 Task: Look for products in the category "Plant-Based Meat Alternatives" from the brand "House Foods".
Action: Mouse moved to (13, 56)
Screenshot: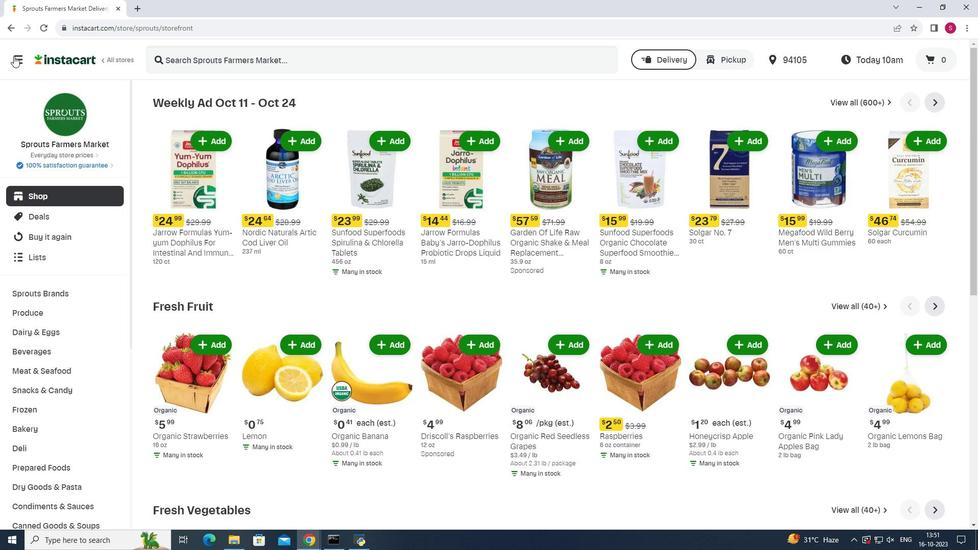 
Action: Mouse pressed left at (13, 56)
Screenshot: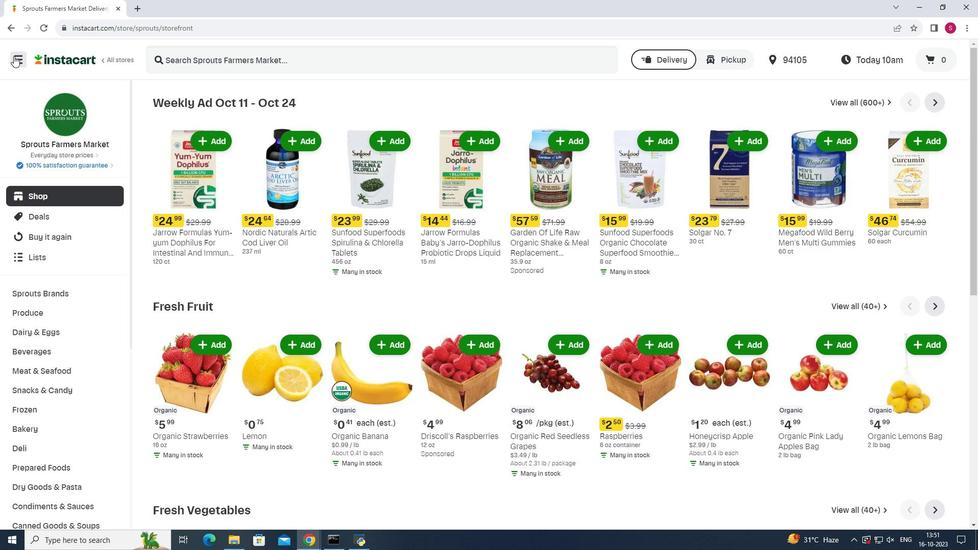 
Action: Mouse moved to (59, 268)
Screenshot: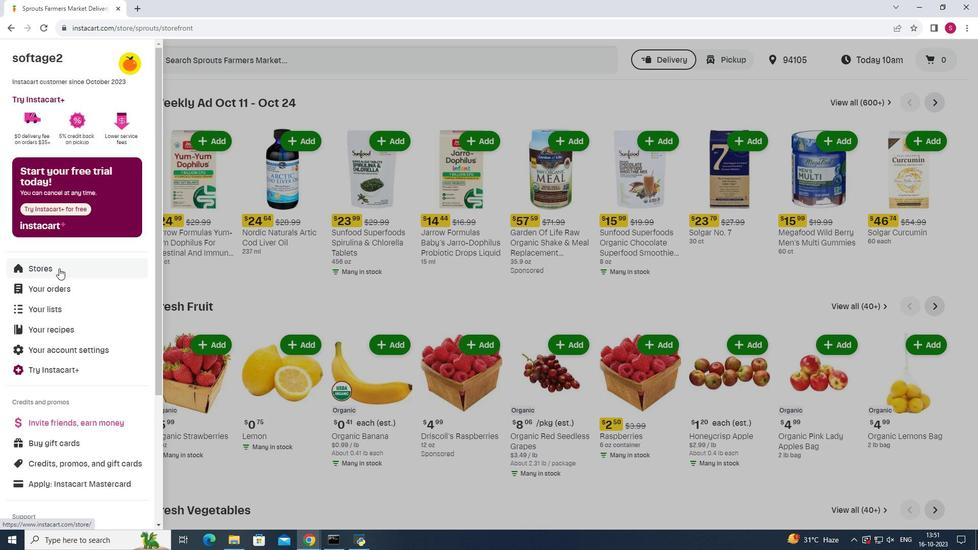 
Action: Mouse pressed left at (59, 268)
Screenshot: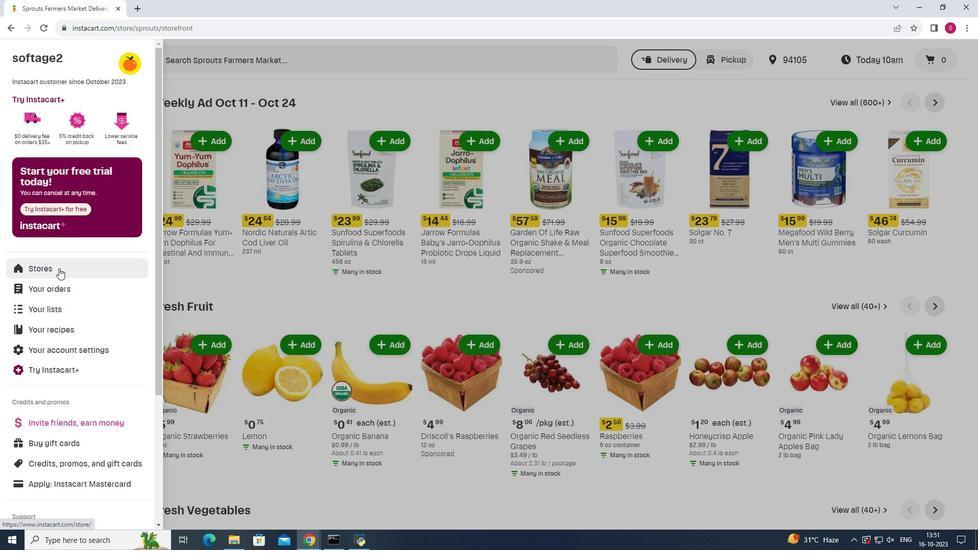 
Action: Mouse moved to (237, 95)
Screenshot: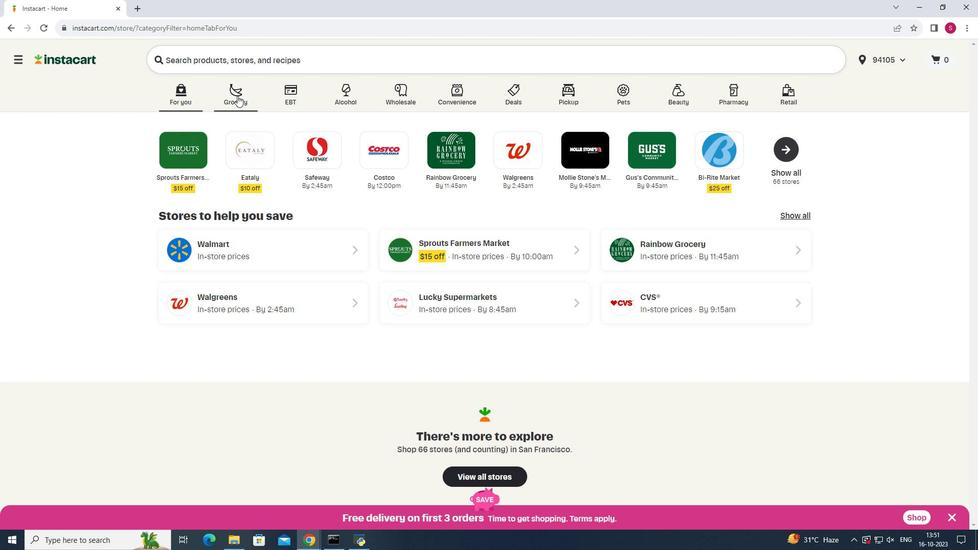 
Action: Mouse pressed left at (237, 95)
Screenshot: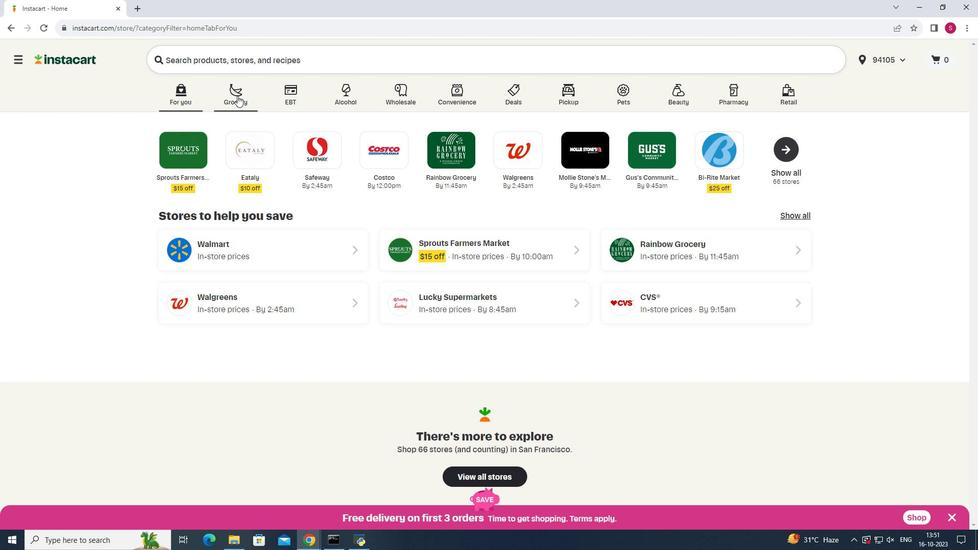 
Action: Mouse moved to (669, 139)
Screenshot: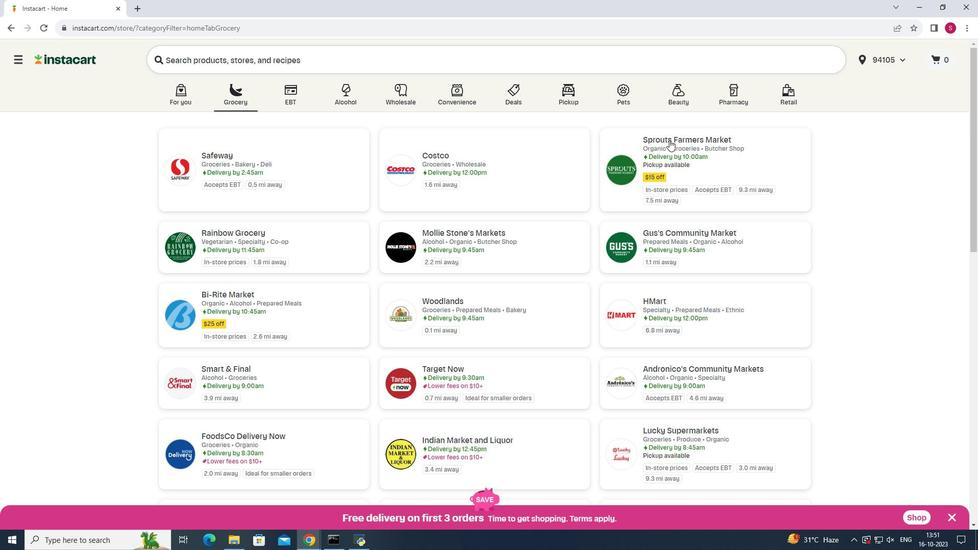 
Action: Mouse pressed left at (669, 139)
Screenshot: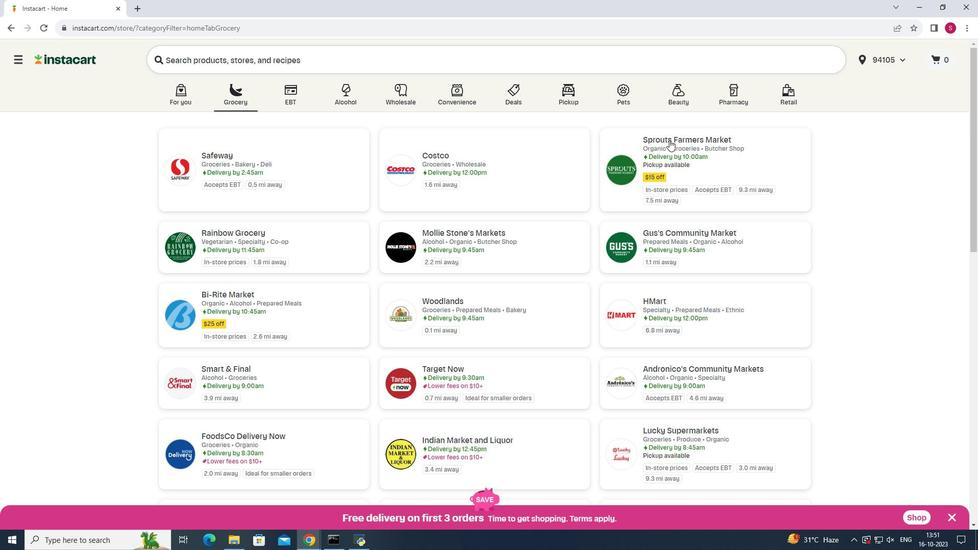
Action: Mouse moved to (50, 368)
Screenshot: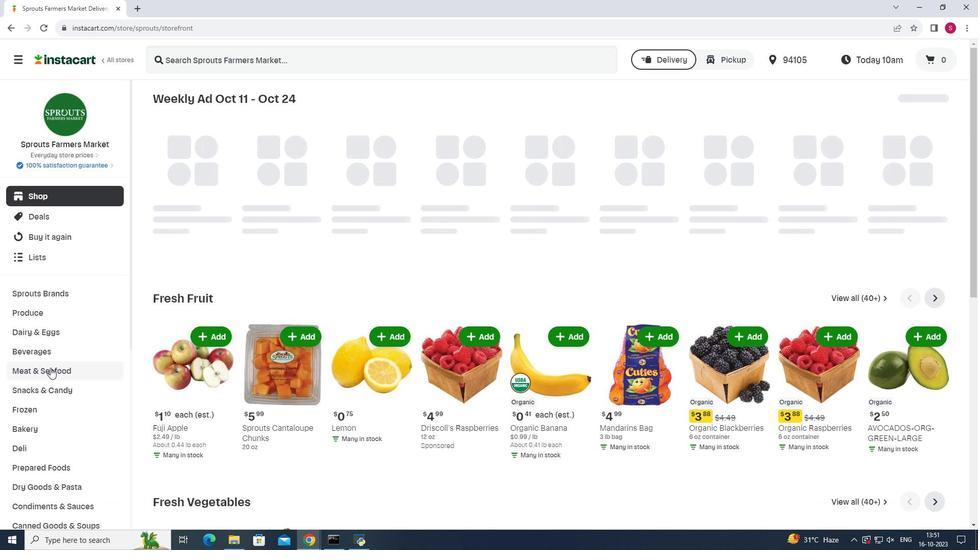 
Action: Mouse pressed left at (50, 368)
Screenshot: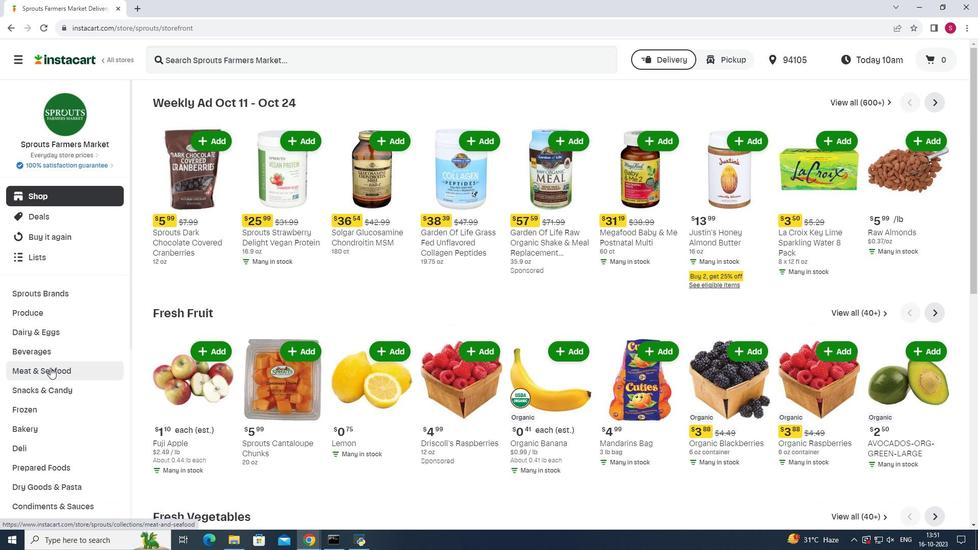 
Action: Mouse moved to (714, 128)
Screenshot: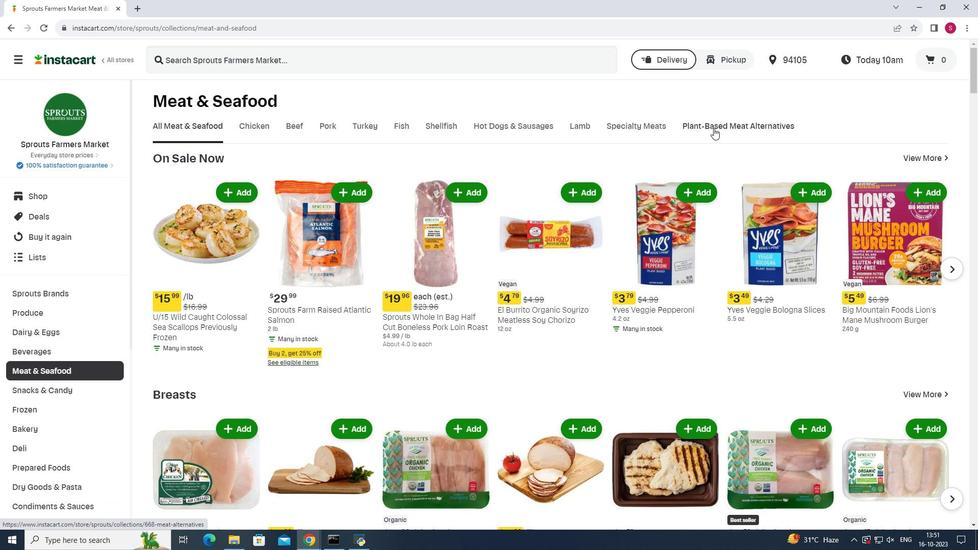 
Action: Mouse pressed left at (714, 128)
Screenshot: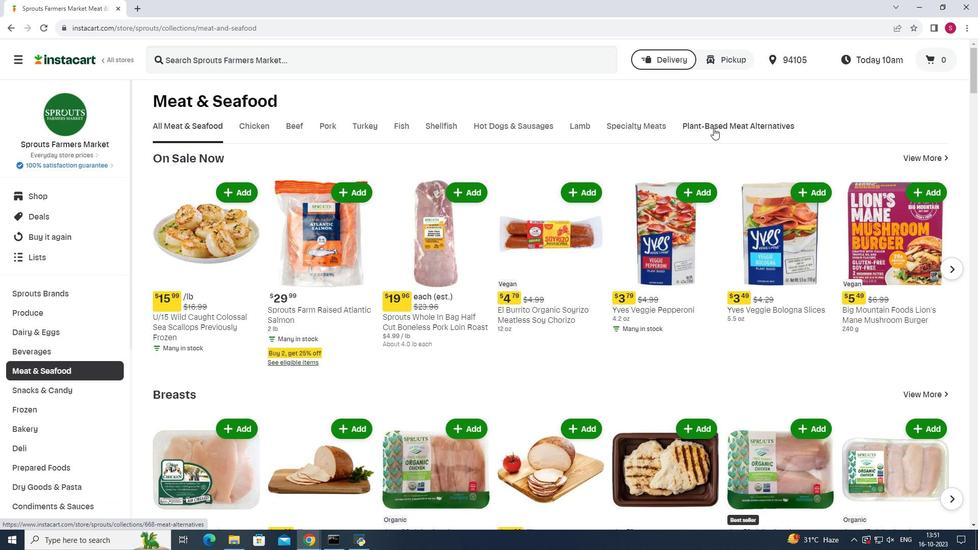 
Action: Mouse moved to (228, 165)
Screenshot: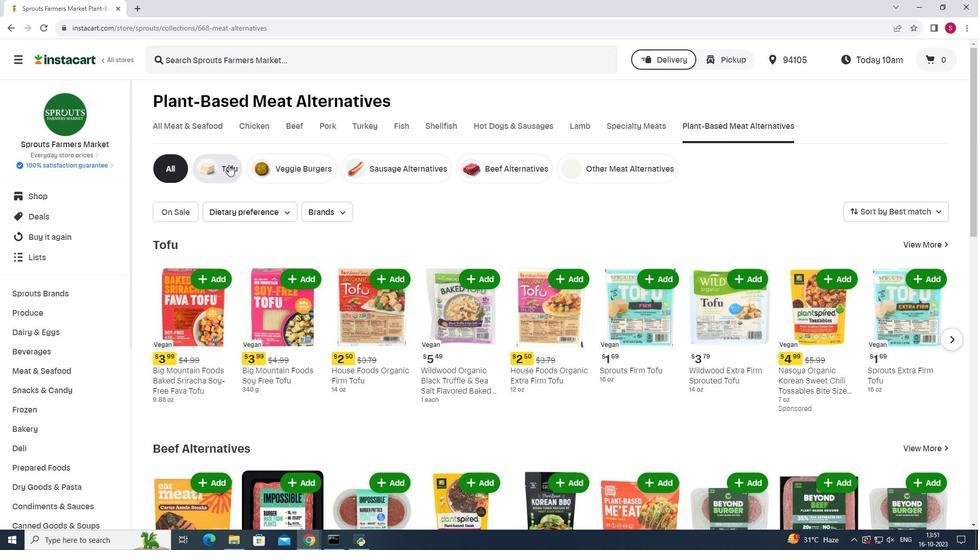 
Action: Mouse pressed left at (228, 165)
Screenshot: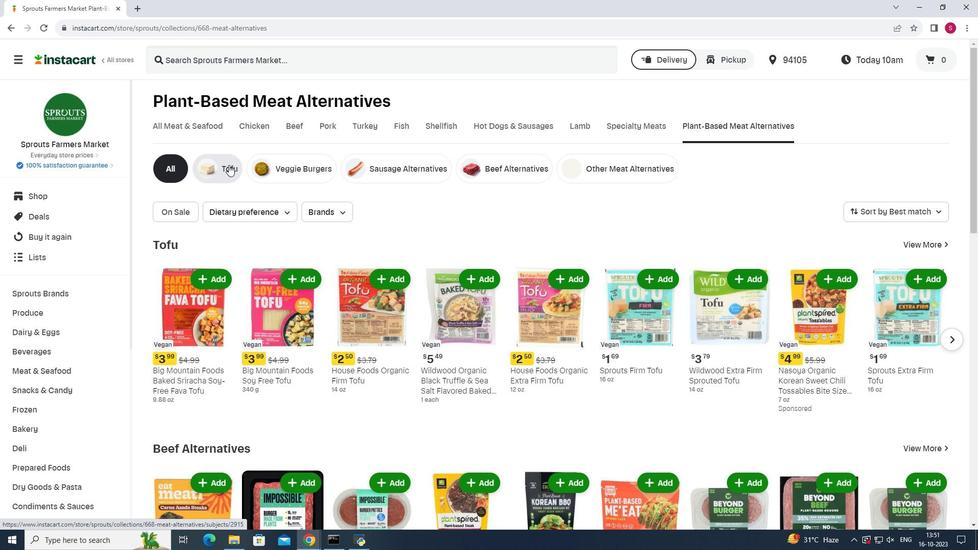 
Action: Mouse moved to (339, 210)
Screenshot: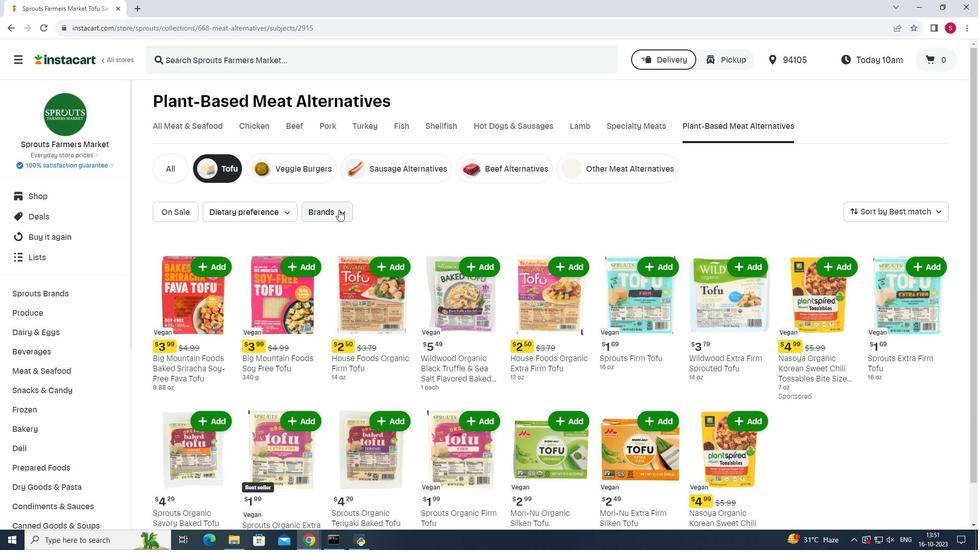 
Action: Mouse pressed left at (339, 210)
Screenshot: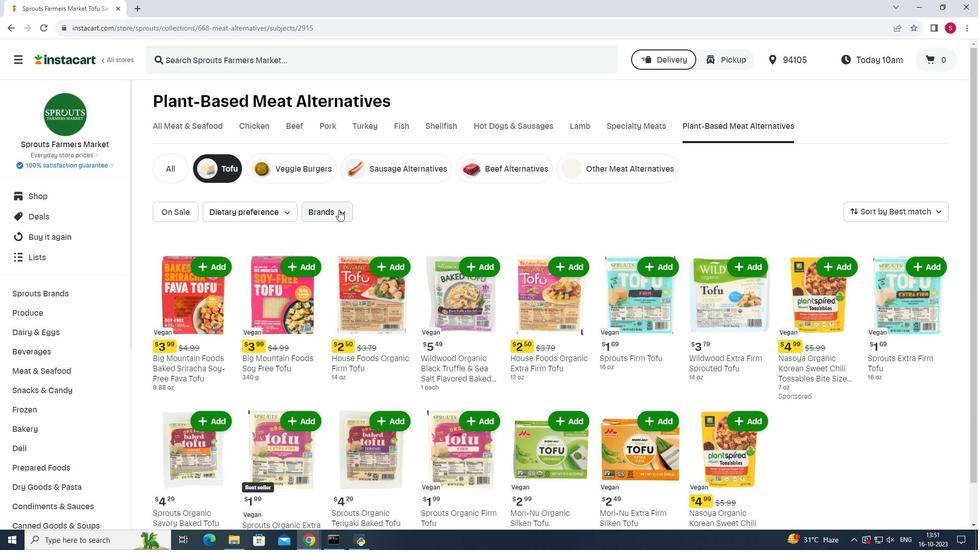 
Action: Mouse moved to (354, 343)
Screenshot: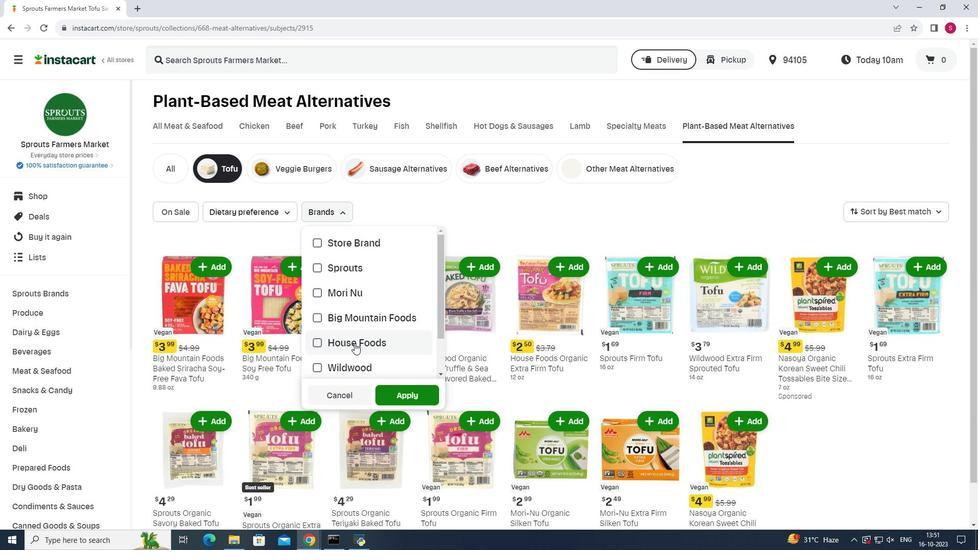 
Action: Mouse pressed left at (354, 343)
Screenshot: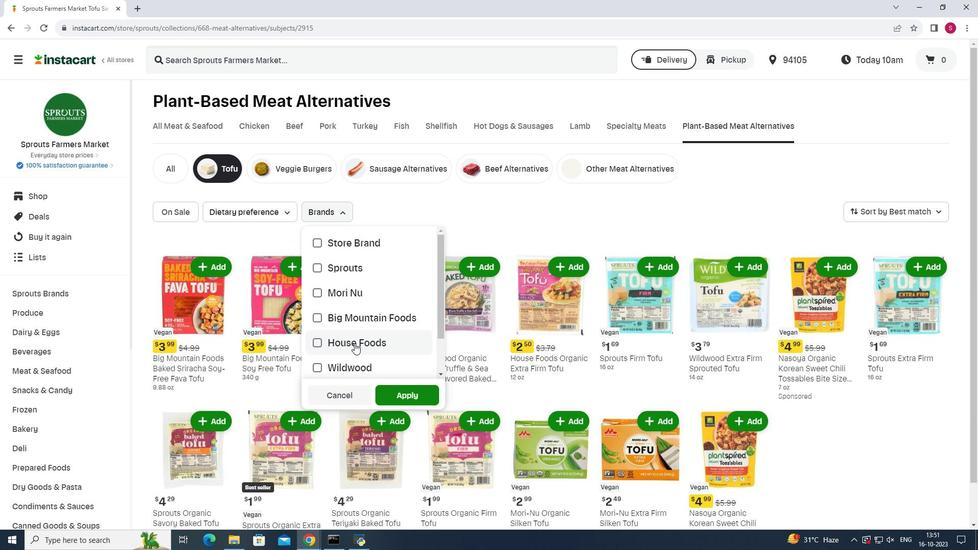 
Action: Mouse moved to (416, 394)
Screenshot: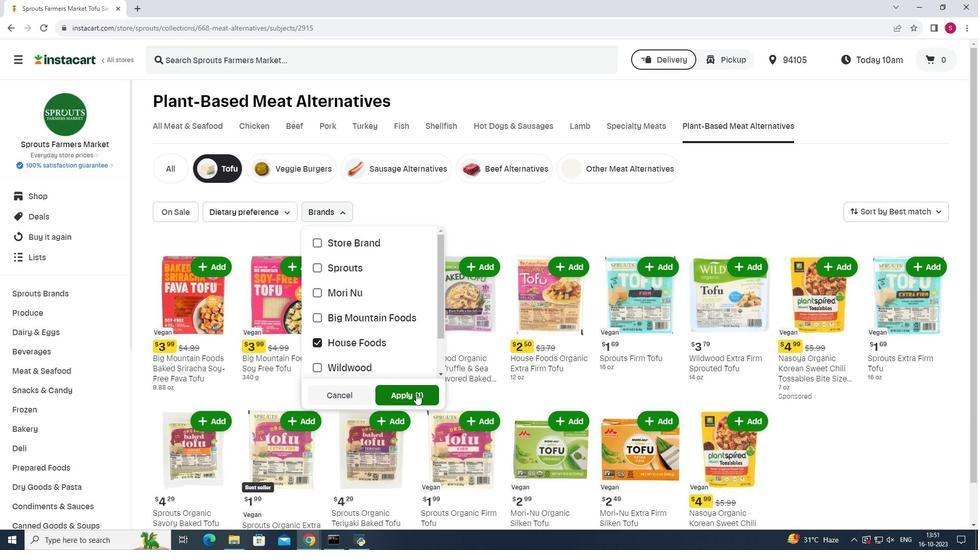 
Action: Mouse pressed left at (416, 394)
Screenshot: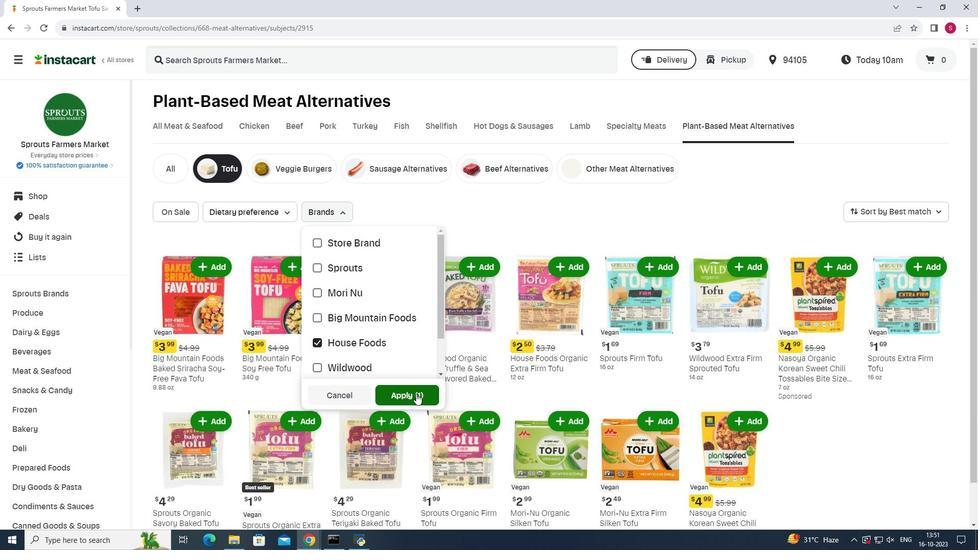 
Action: Mouse moved to (516, 239)
Screenshot: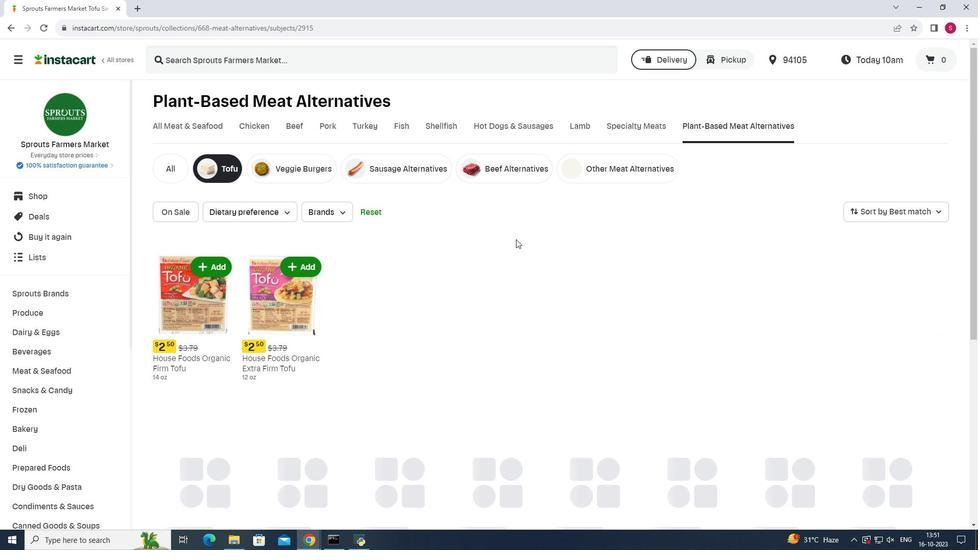 
